 Task: Select Convenience. Add to cart, from Roadrunner for 4646 Smithfield Avenue, Lubbock, Texas 79401, Cell Number 806-758-1089, following item : Glaceau Smart Water - 1
Action: Mouse moved to (274, 127)
Screenshot: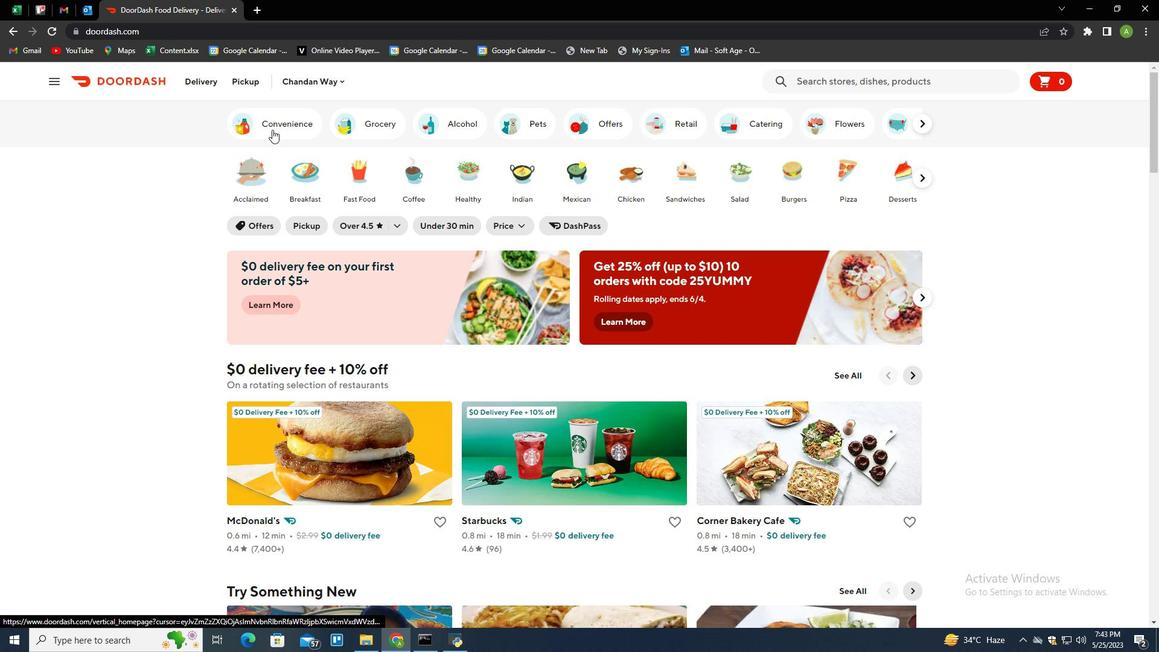 
Action: Mouse pressed left at (274, 127)
Screenshot: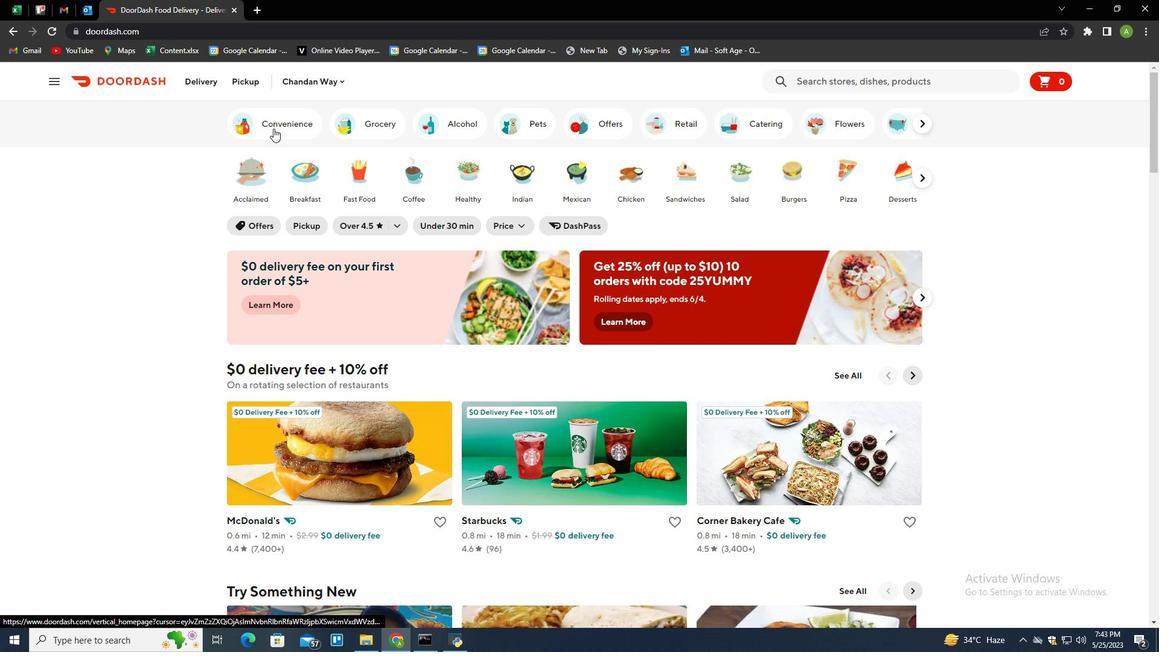 
Action: Mouse moved to (493, 492)
Screenshot: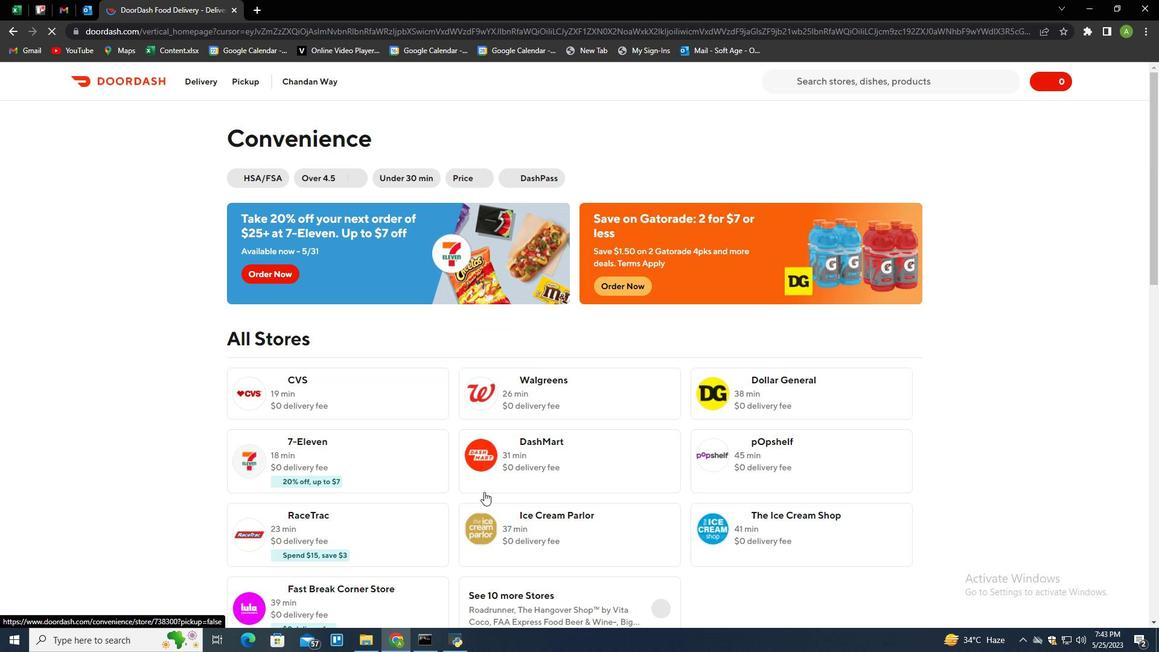 
Action: Mouse scrolled (493, 491) with delta (0, 0)
Screenshot: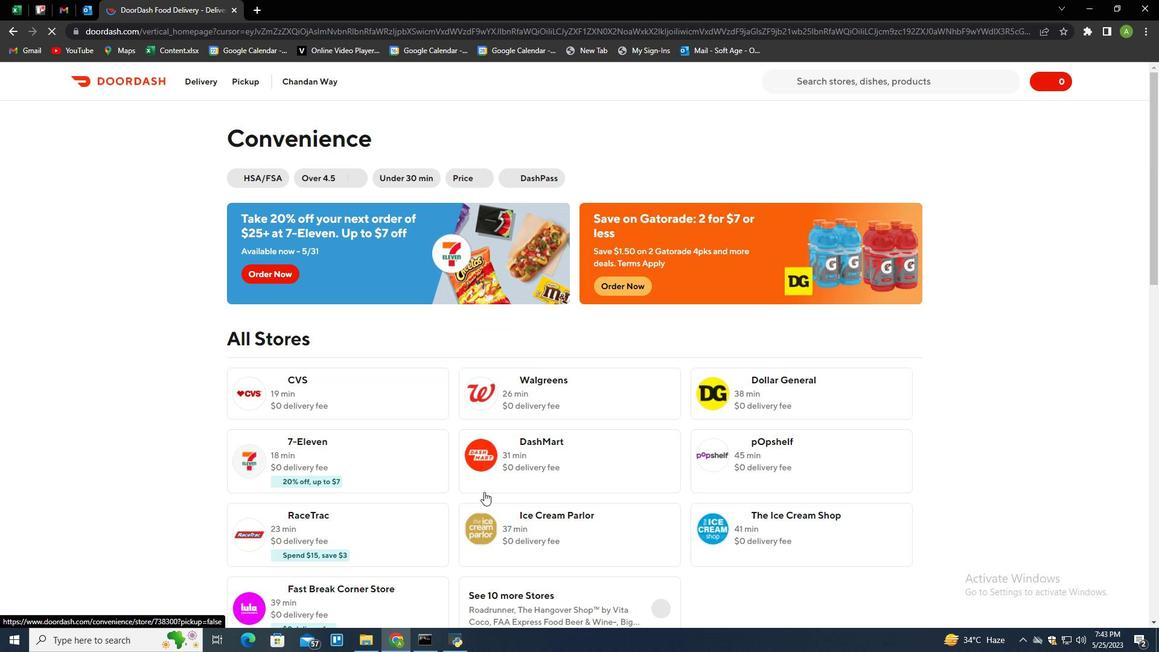 
Action: Mouse scrolled (493, 491) with delta (0, 0)
Screenshot: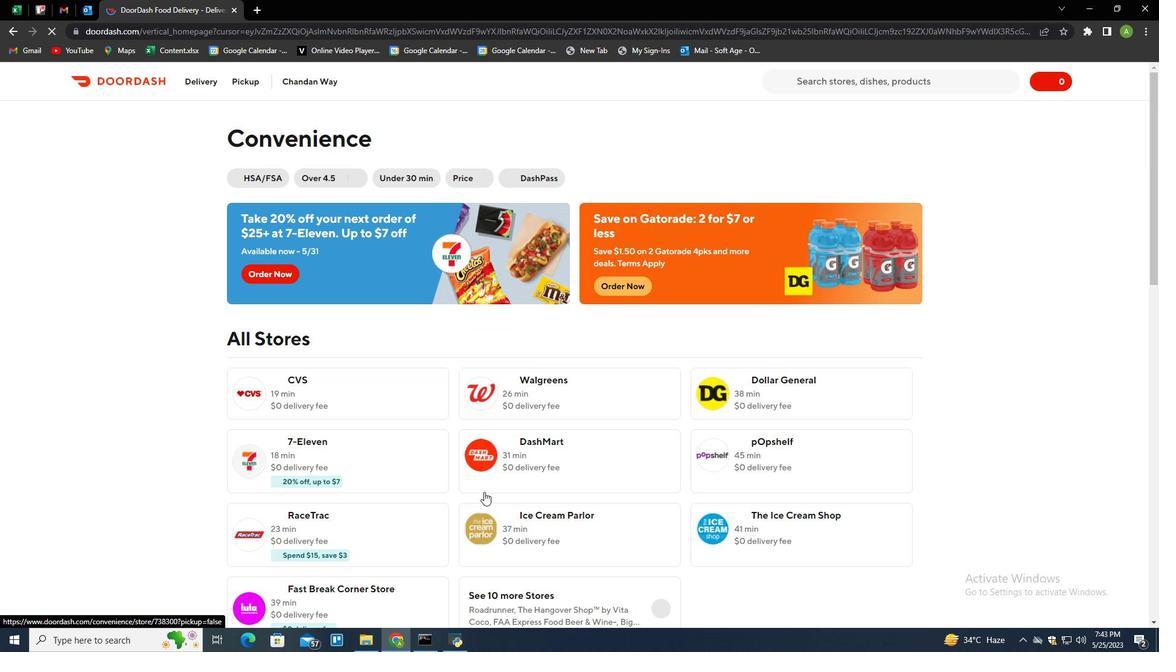 
Action: Mouse moved to (495, 493)
Screenshot: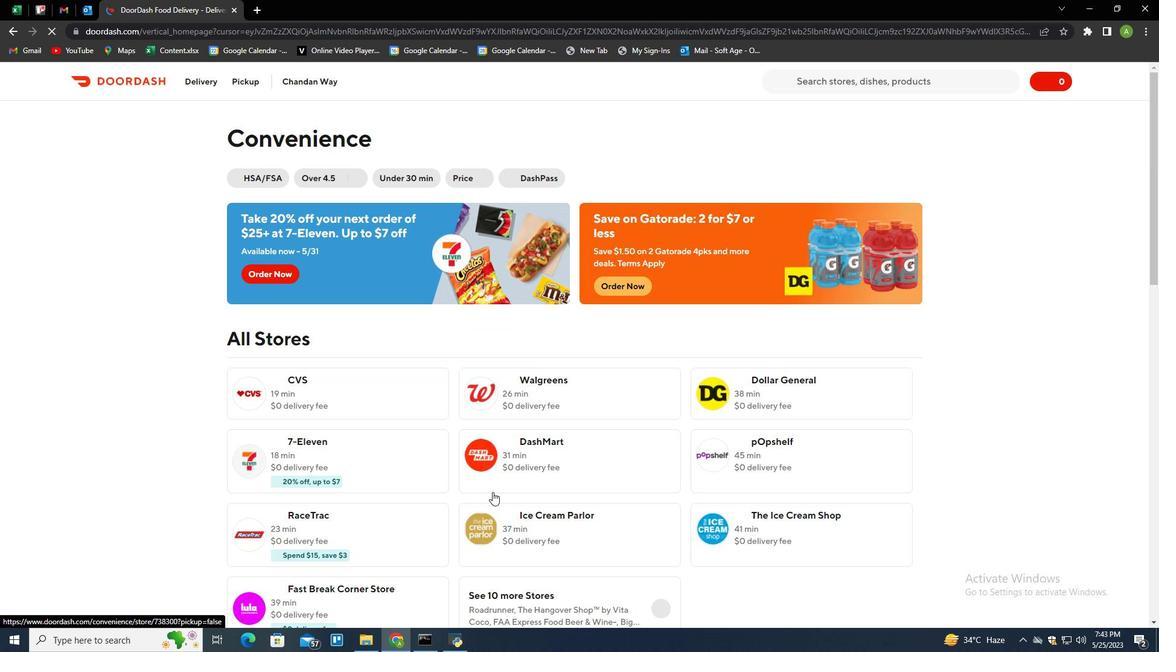 
Action: Mouse scrolled (495, 492) with delta (0, 0)
Screenshot: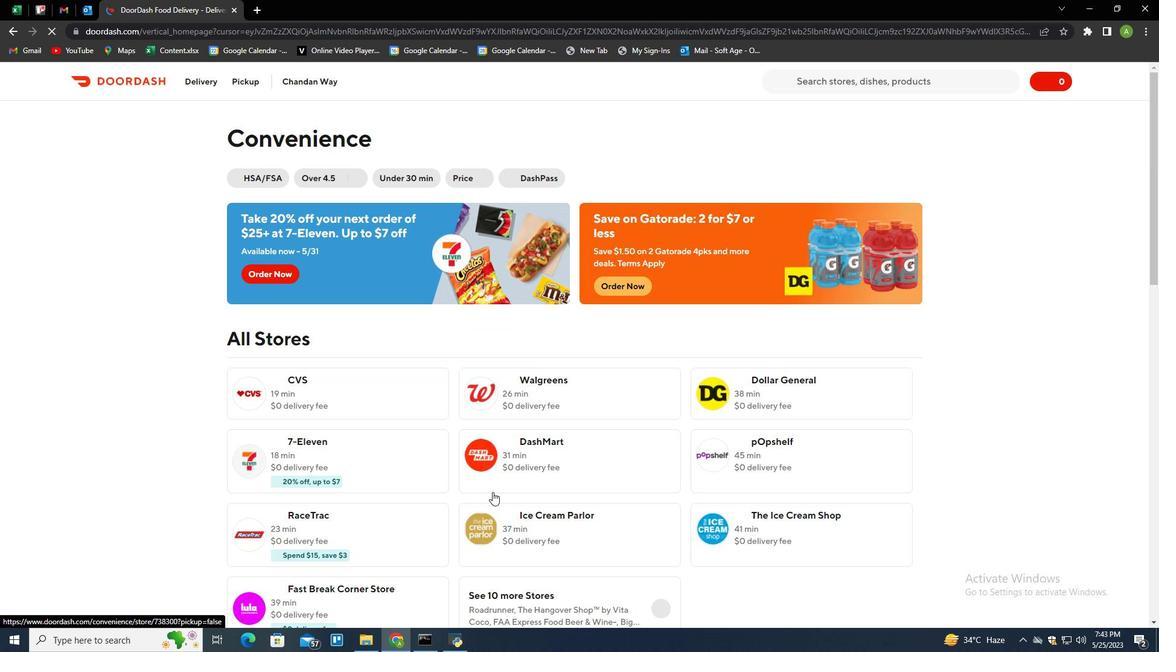 
Action: Mouse moved to (659, 423)
Screenshot: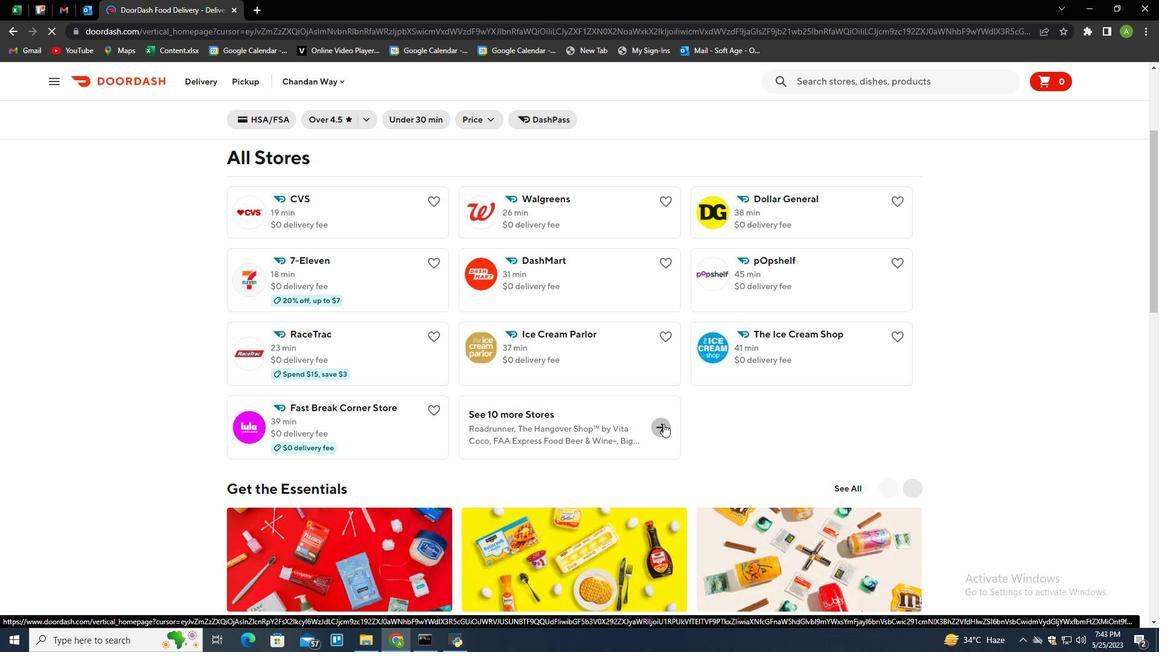 
Action: Mouse pressed left at (659, 423)
Screenshot: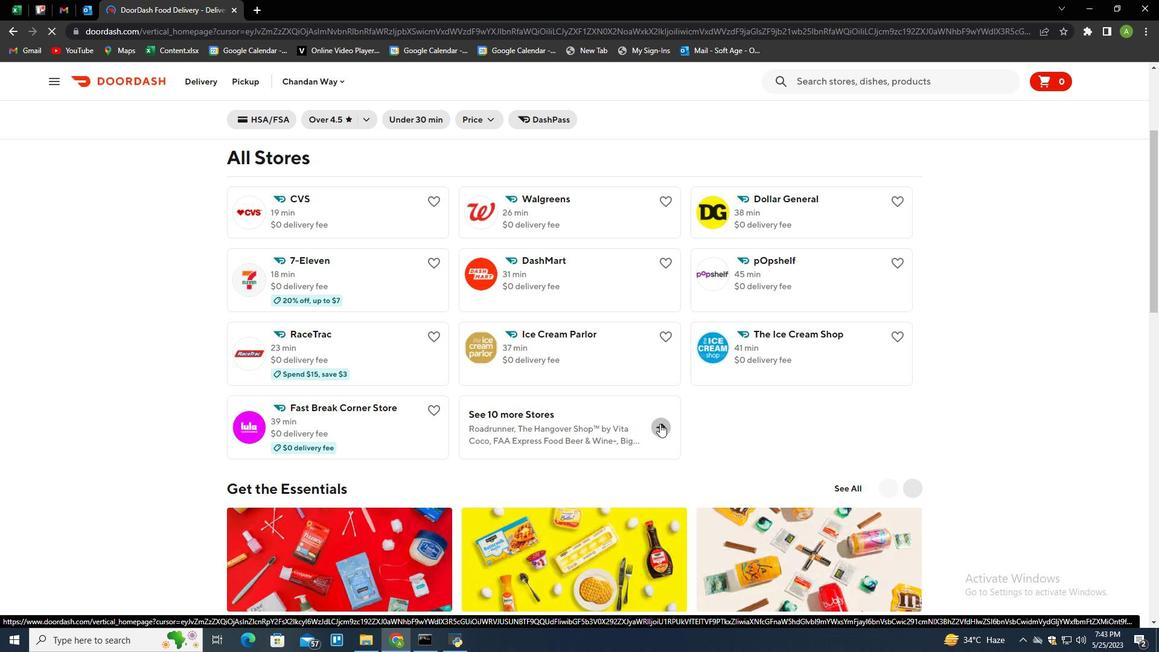 
Action: Mouse moved to (552, 403)
Screenshot: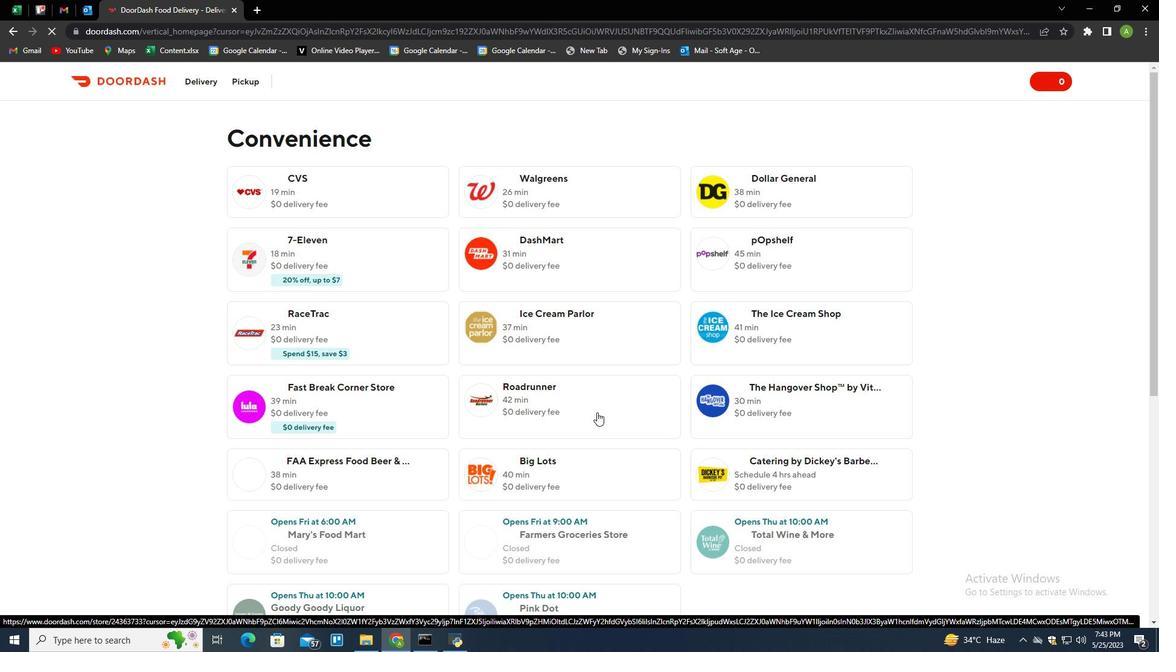 
Action: Mouse pressed left at (552, 403)
Screenshot: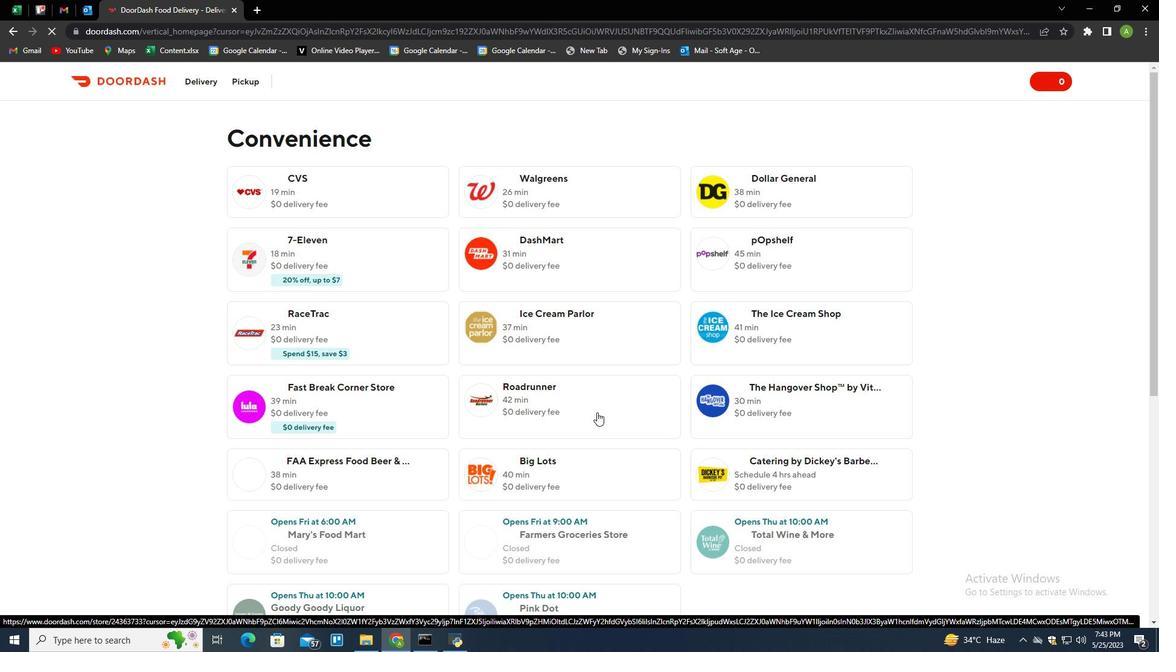
Action: Mouse moved to (246, 78)
Screenshot: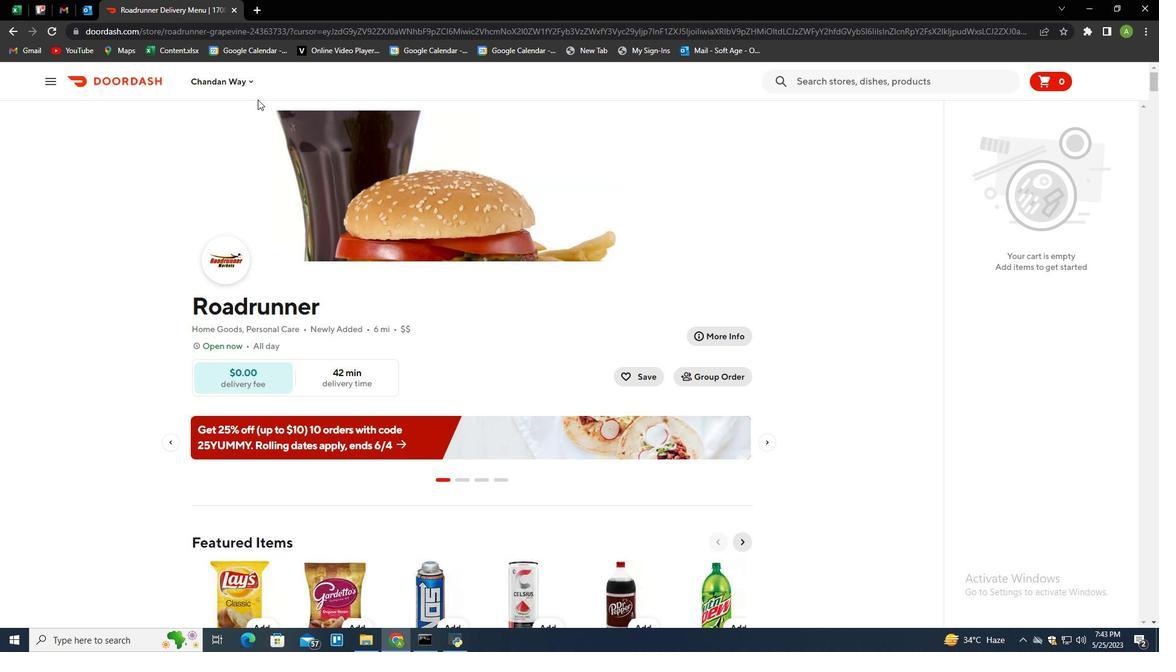 
Action: Mouse pressed left at (246, 78)
Screenshot: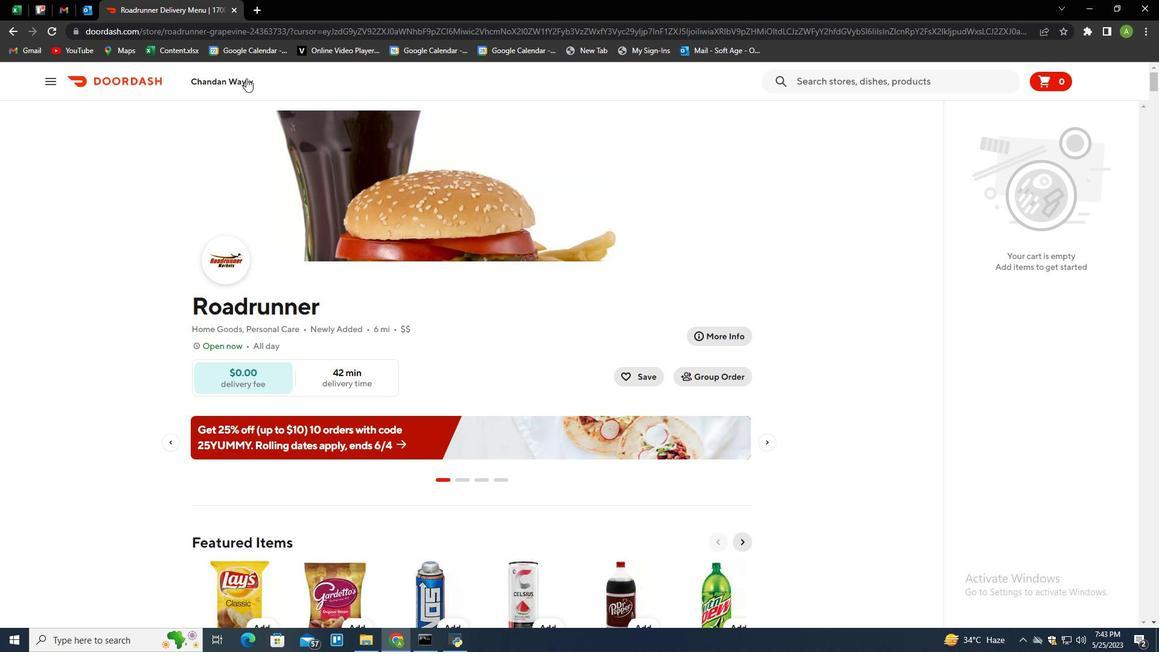 
Action: Mouse moved to (268, 138)
Screenshot: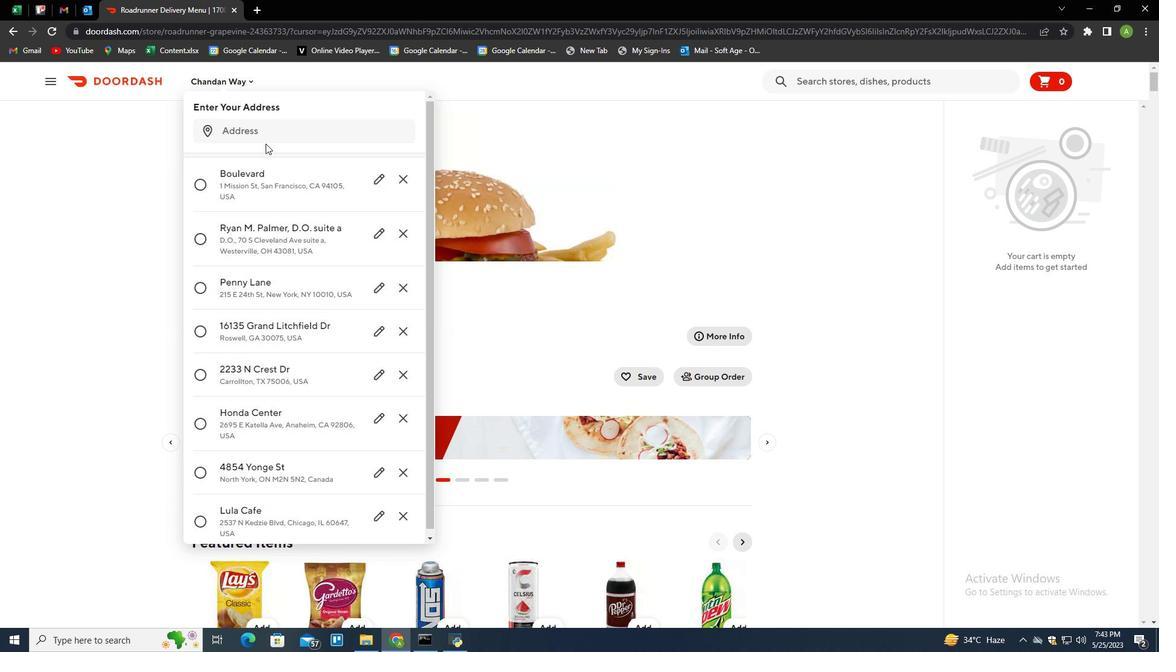 
Action: Mouse pressed left at (268, 138)
Screenshot: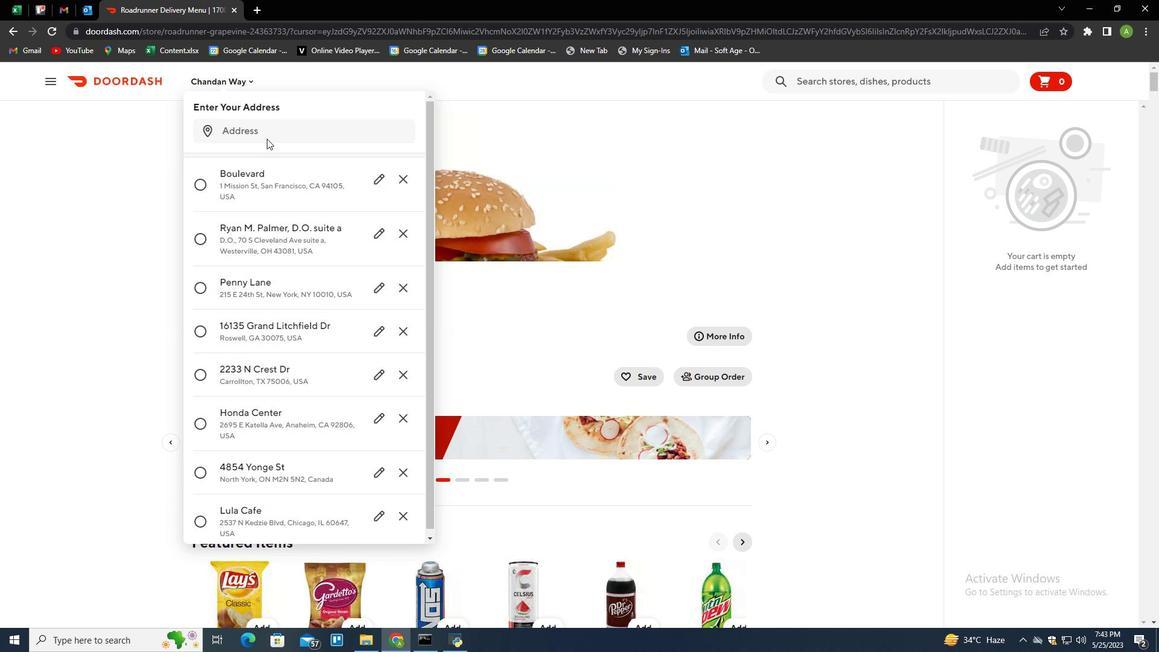 
Action: Mouse moved to (128, 259)
Screenshot: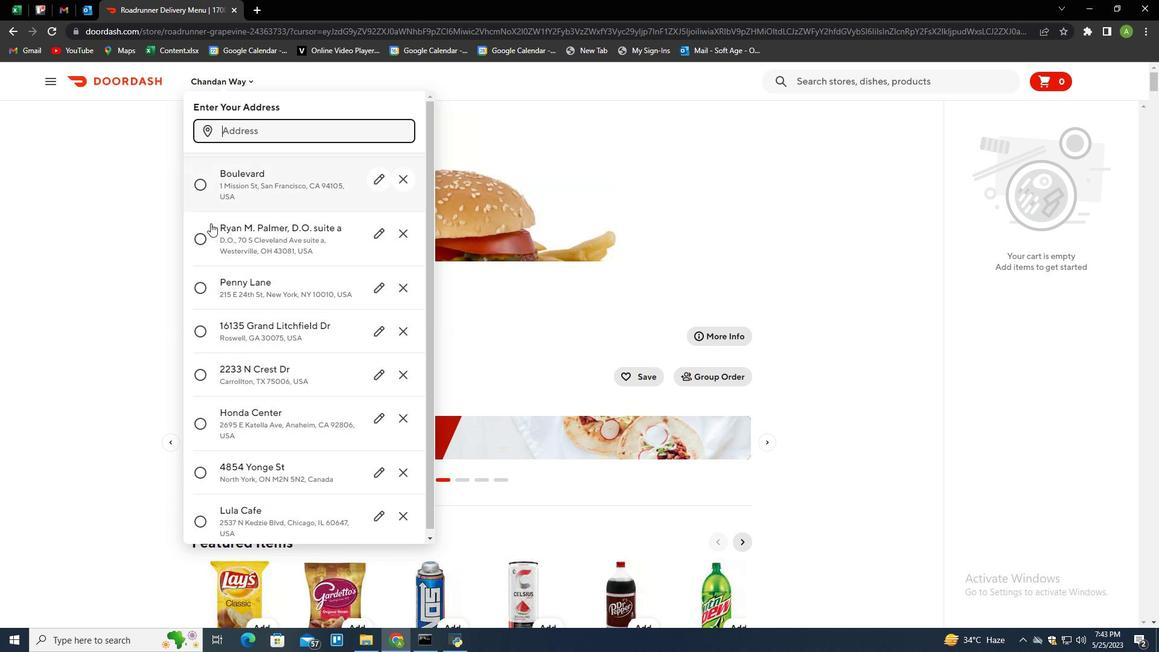
Action: Key pressed 4646<Key.space>smithfield<Key.space>avenue,<Key.space>lubbi<Key.backspace>ock,<Key.space>texas<Key.space>79401<Key.enter>
Screenshot: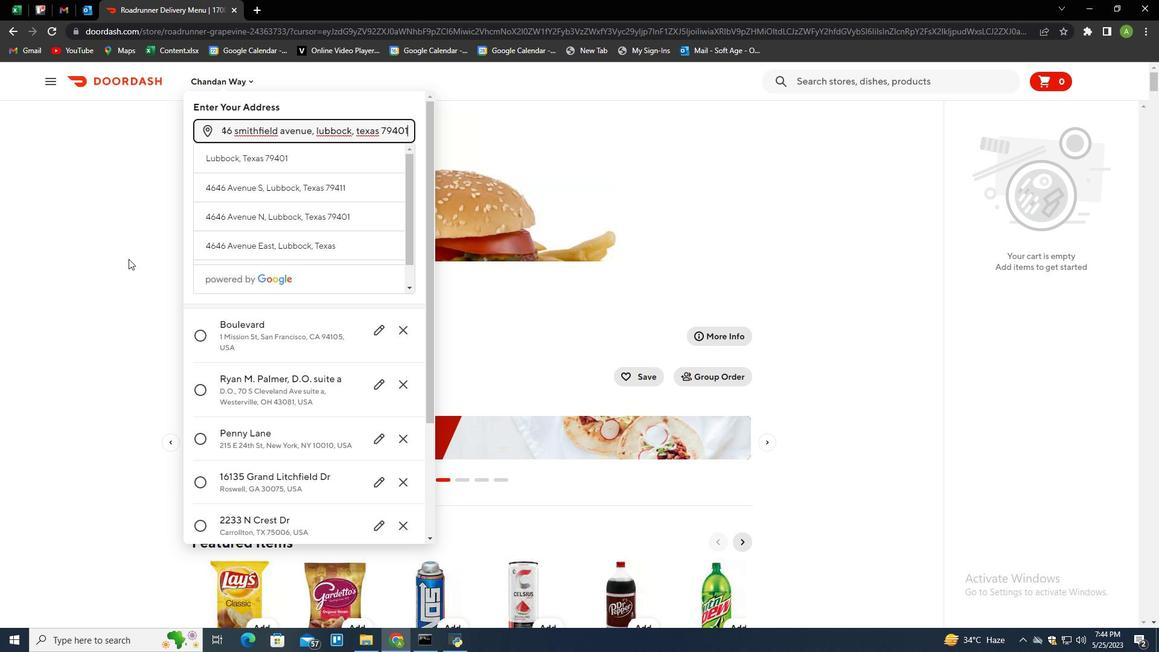 
Action: Mouse moved to (367, 461)
Screenshot: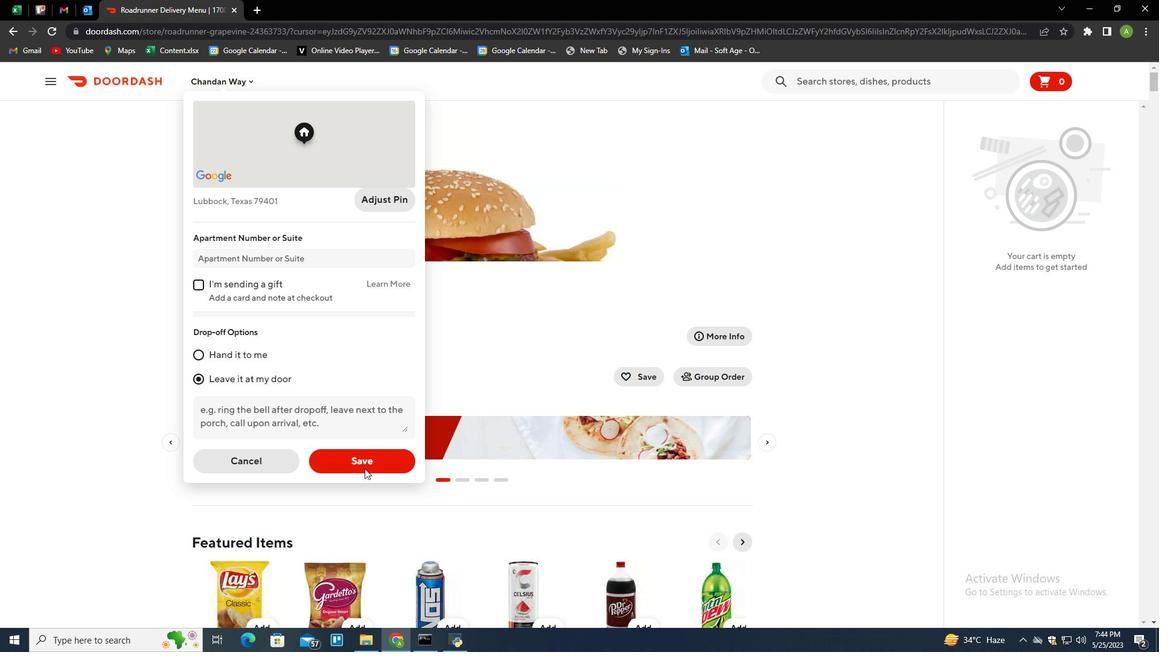 
Action: Mouse pressed left at (367, 461)
Screenshot: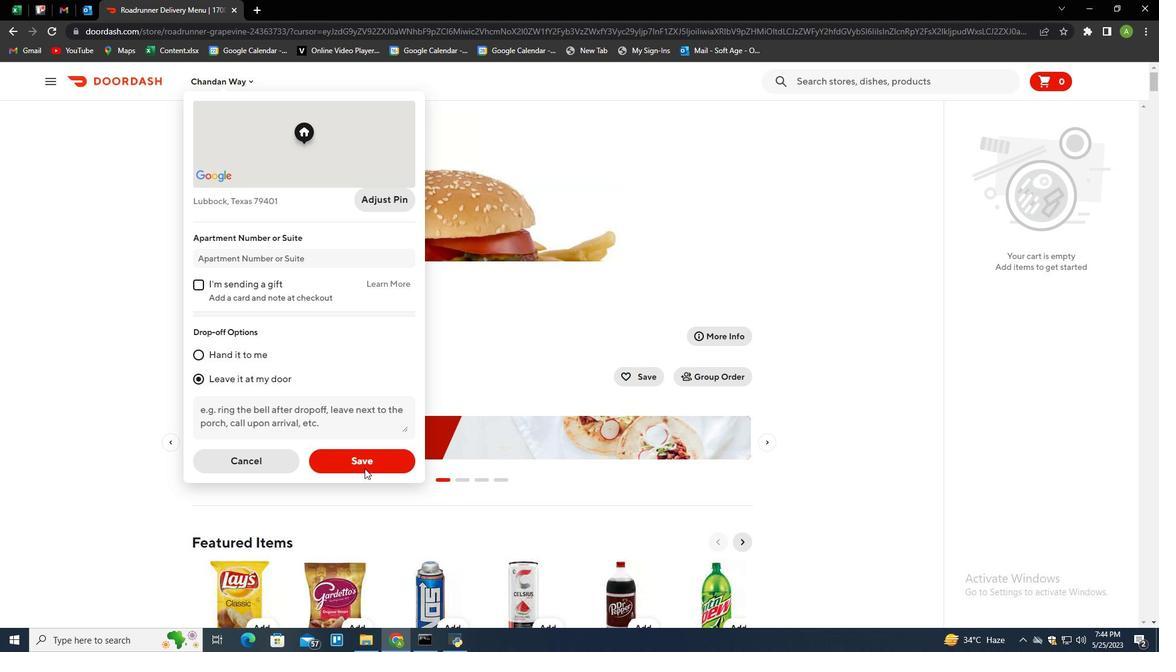 
Action: Mouse moved to (681, 437)
Screenshot: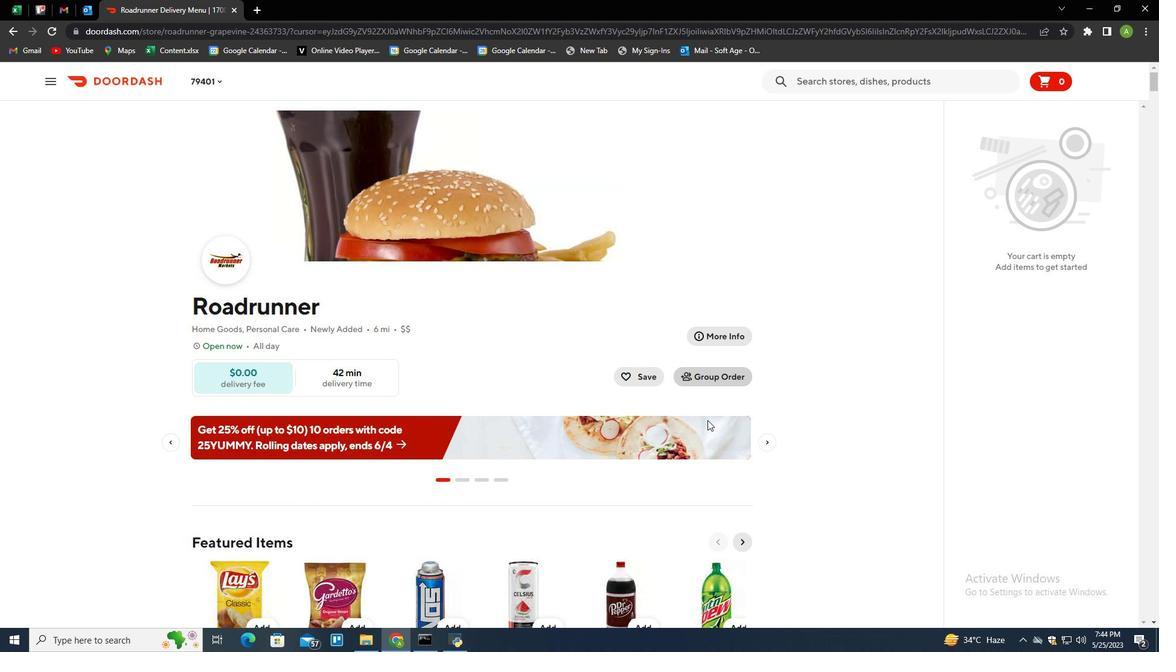 
Action: Mouse scrolled (681, 437) with delta (0, 0)
Screenshot: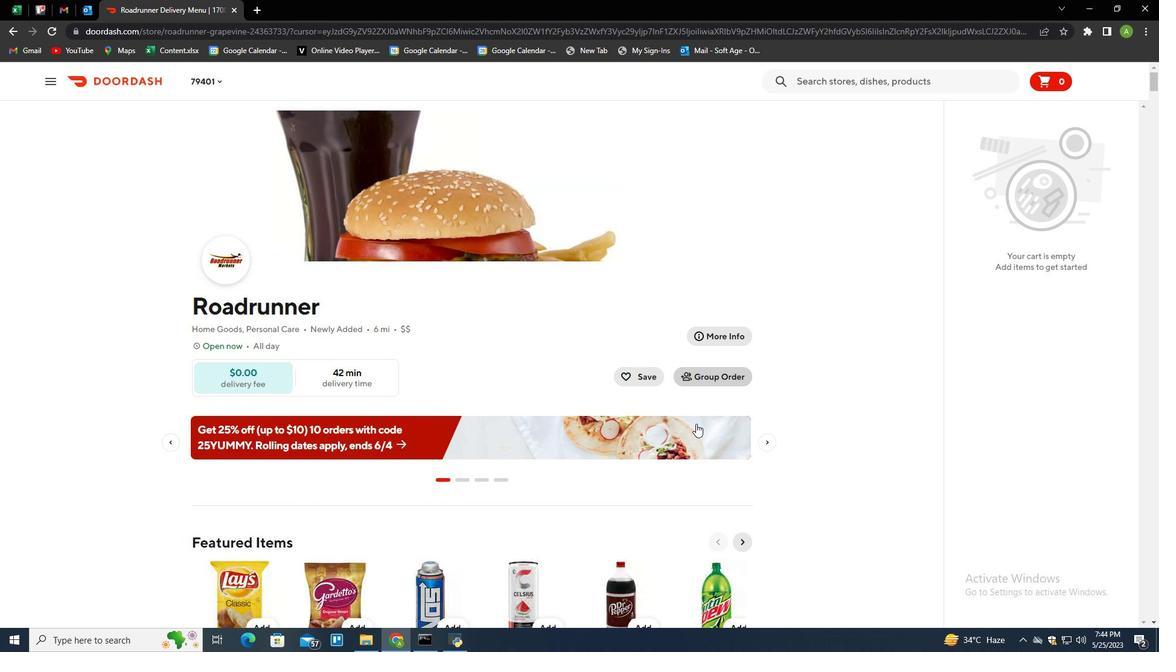 
Action: Mouse moved to (674, 446)
Screenshot: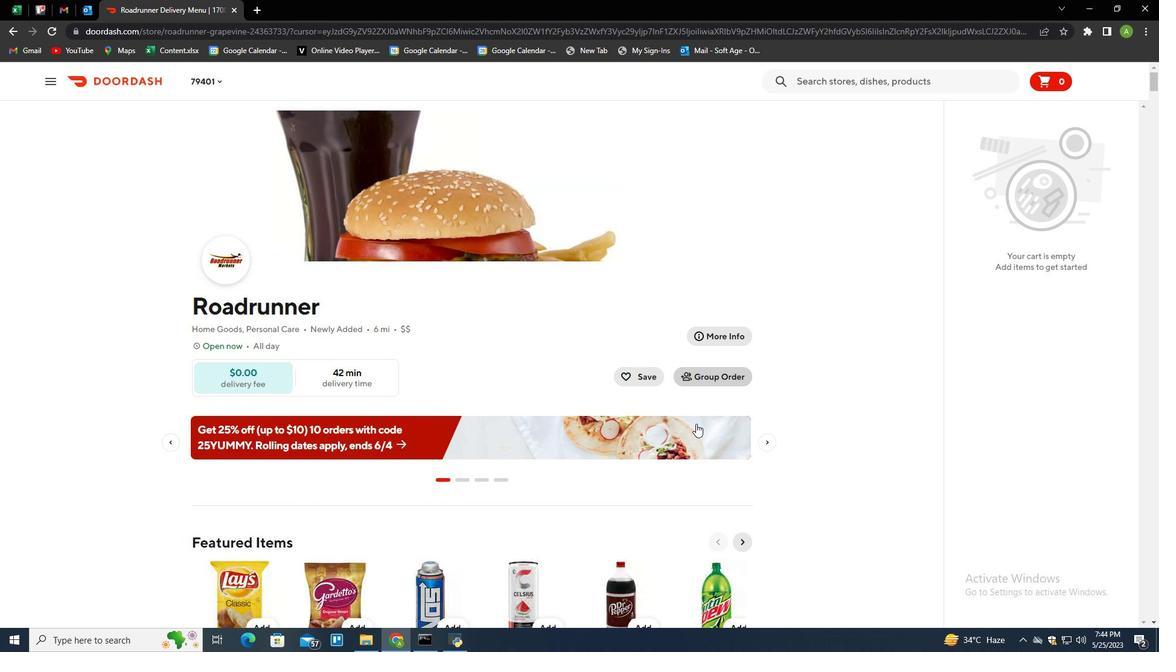 
Action: Mouse scrolled (674, 445) with delta (0, 0)
Screenshot: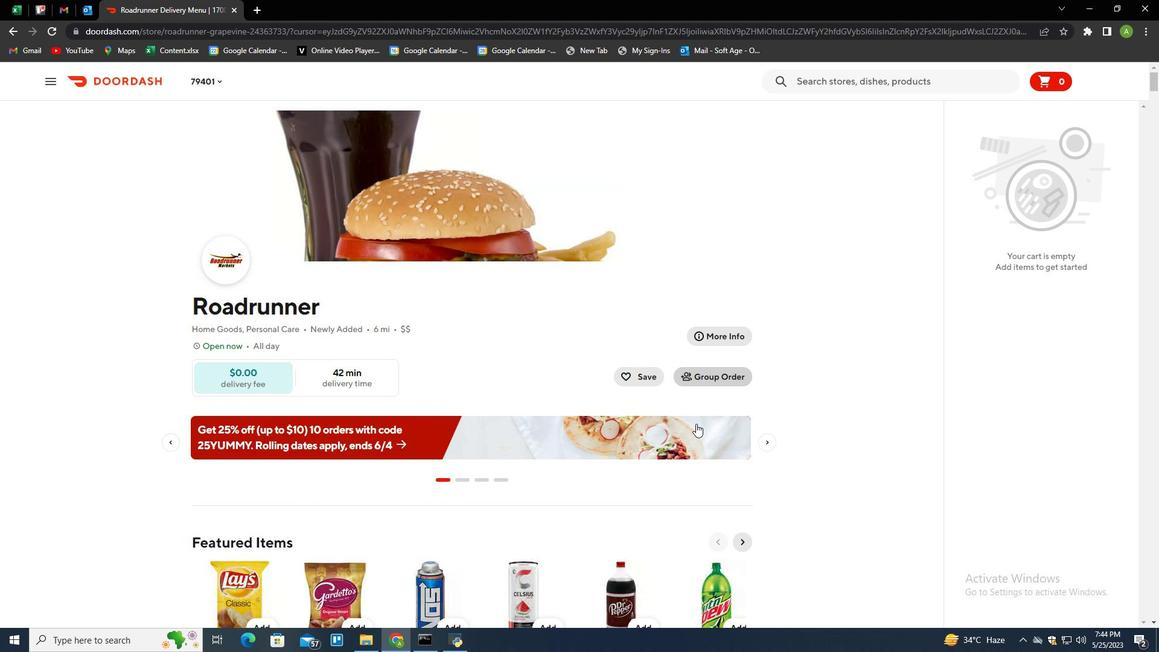
Action: Mouse moved to (673, 448)
Screenshot: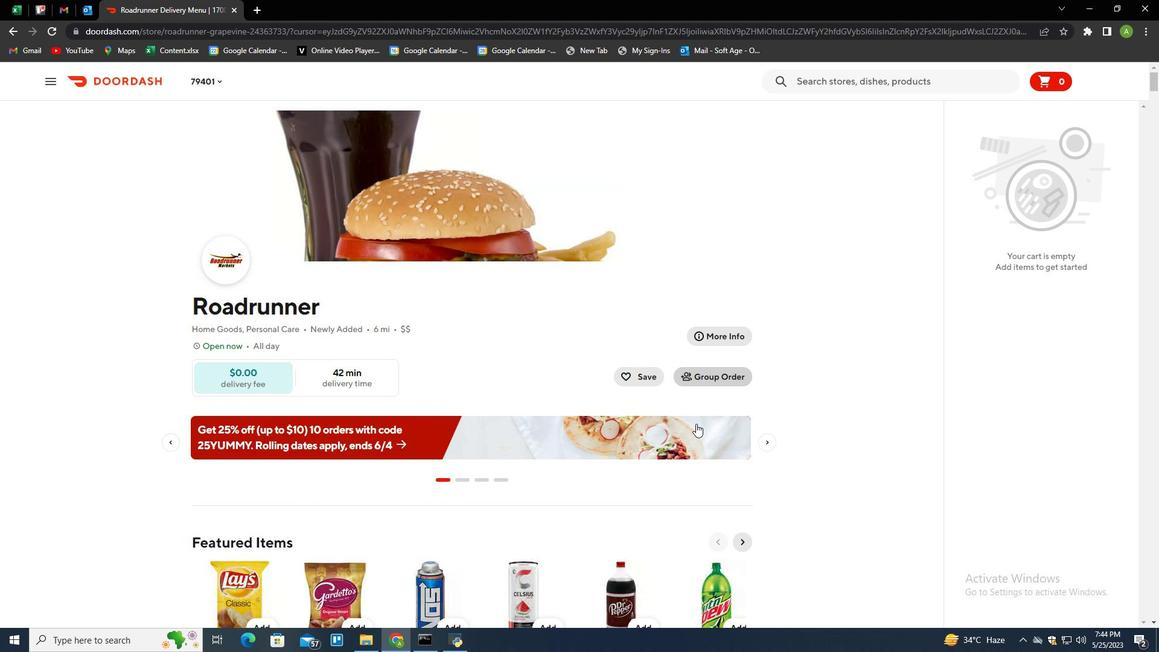 
Action: Mouse scrolled (673, 447) with delta (0, 0)
Screenshot: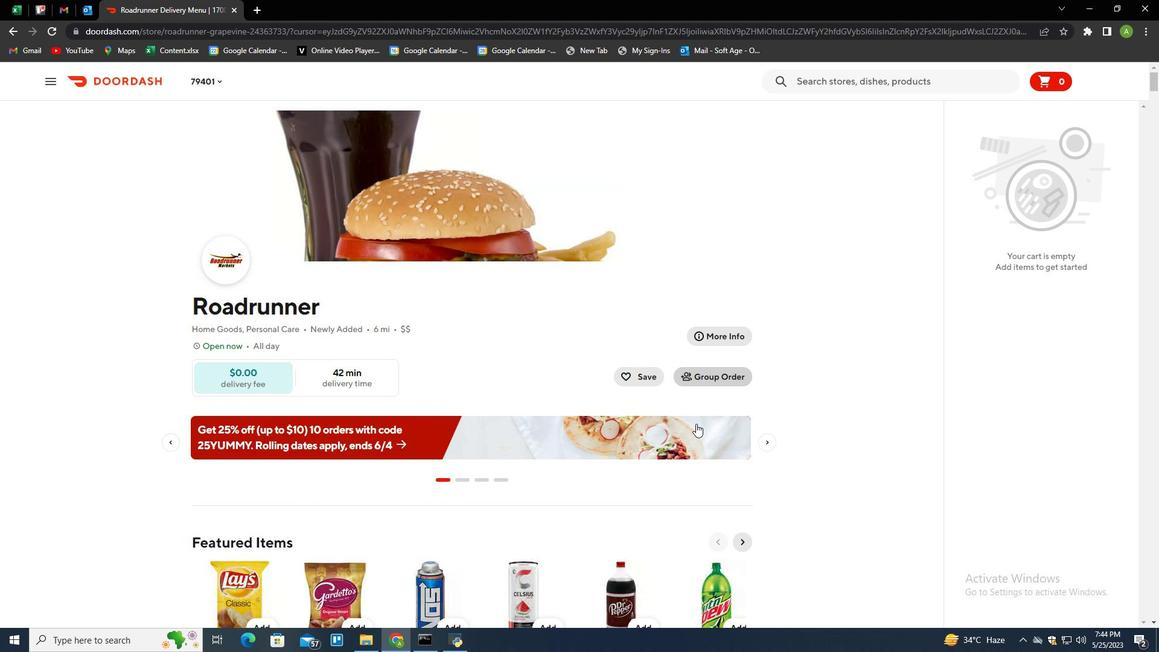 
Action: Mouse moved to (672, 448)
Screenshot: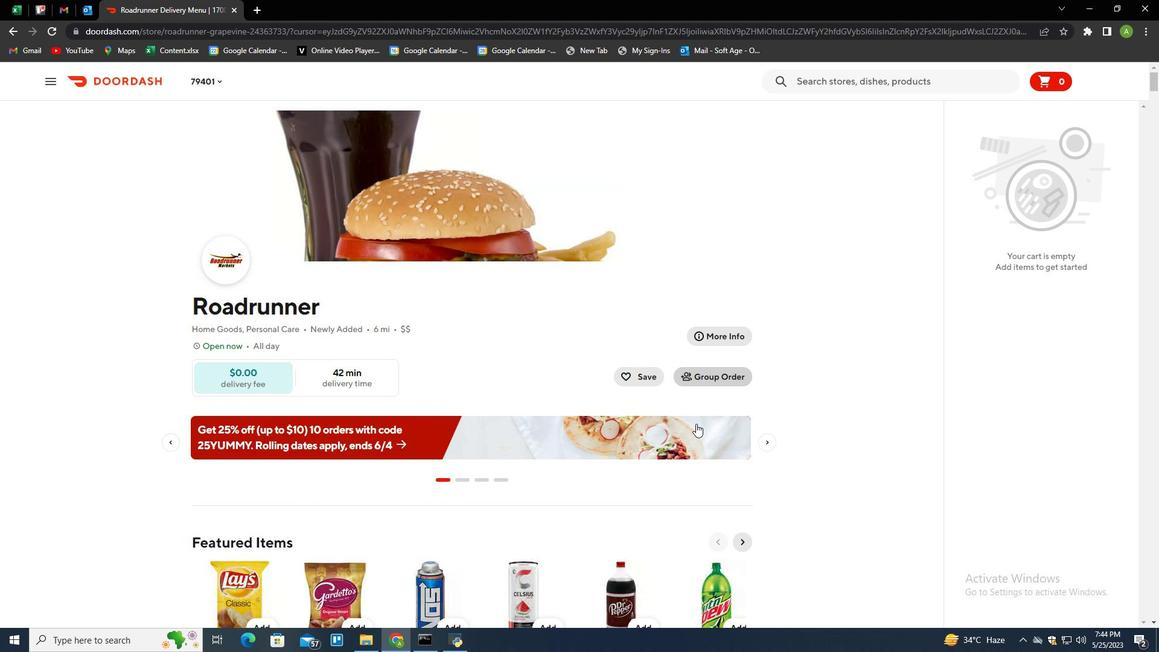 
Action: Mouse scrolled (672, 448) with delta (0, 0)
Screenshot: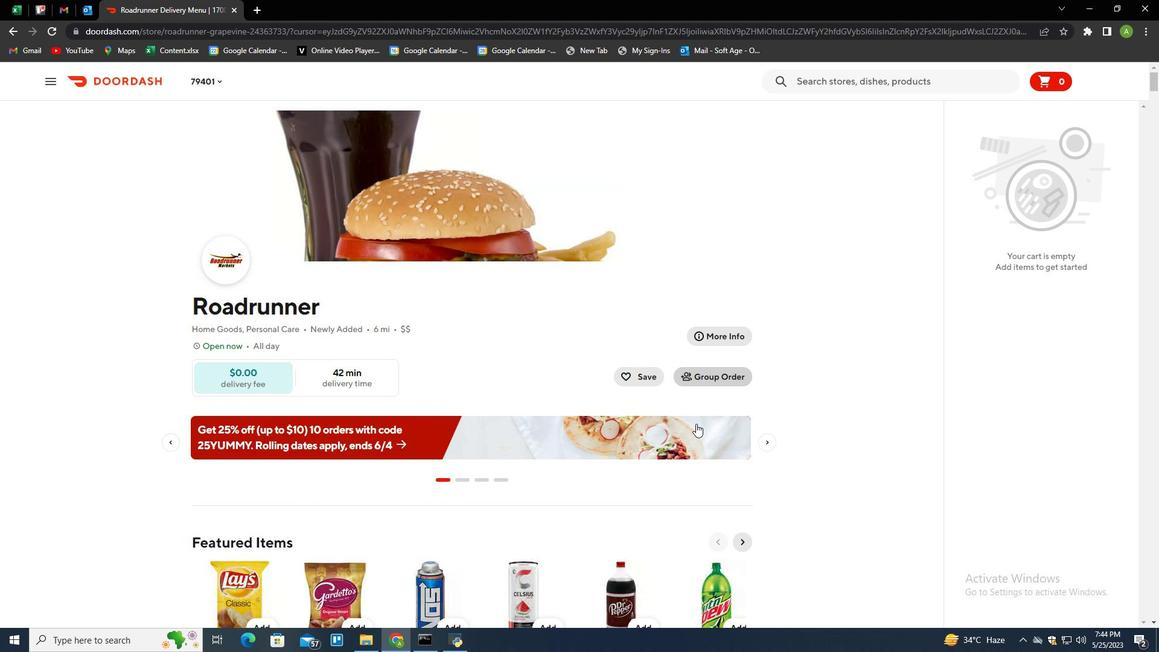 
Action: Mouse moved to (672, 449)
Screenshot: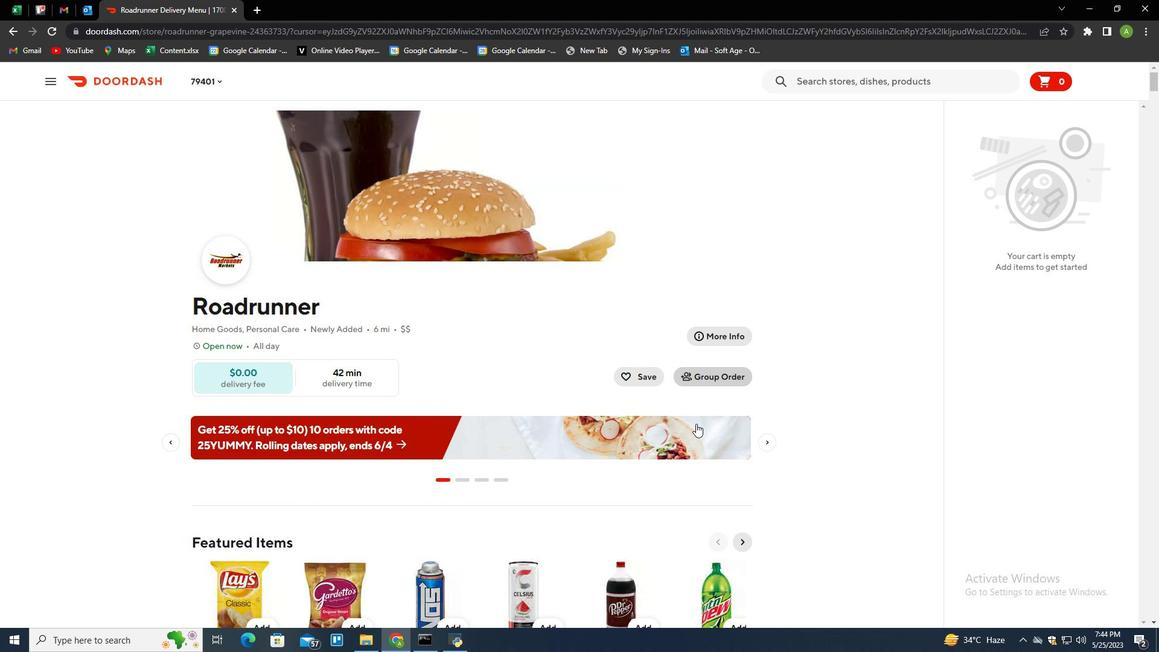 
Action: Mouse scrolled (672, 448) with delta (0, 0)
Screenshot: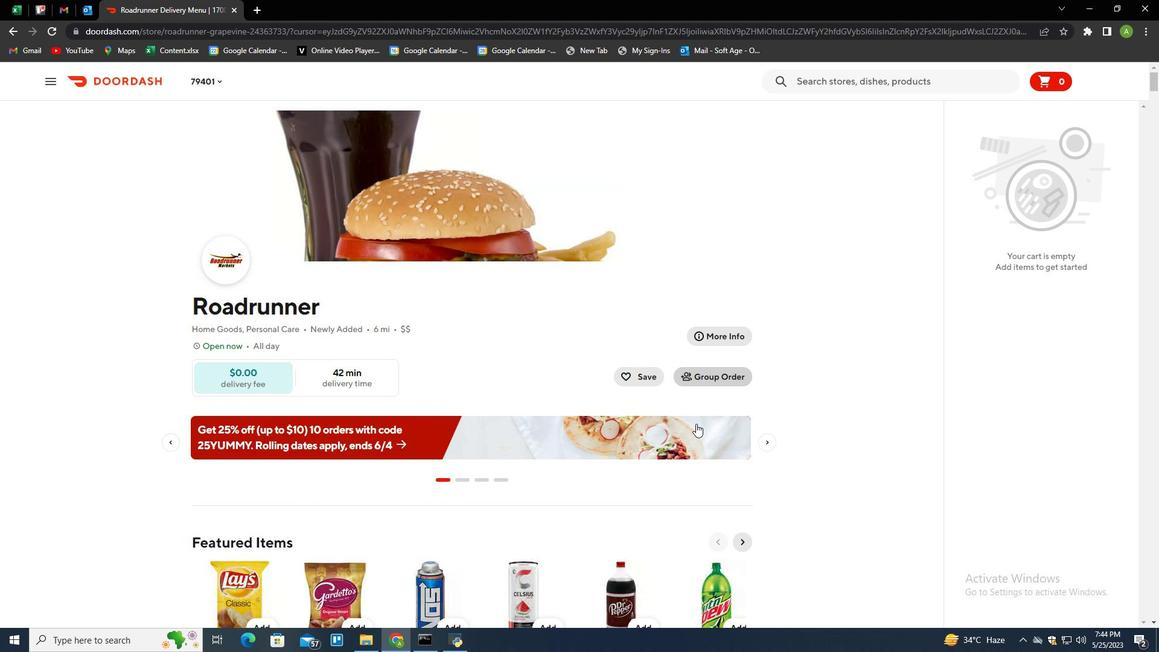 
Action: Mouse moved to (657, 518)
Screenshot: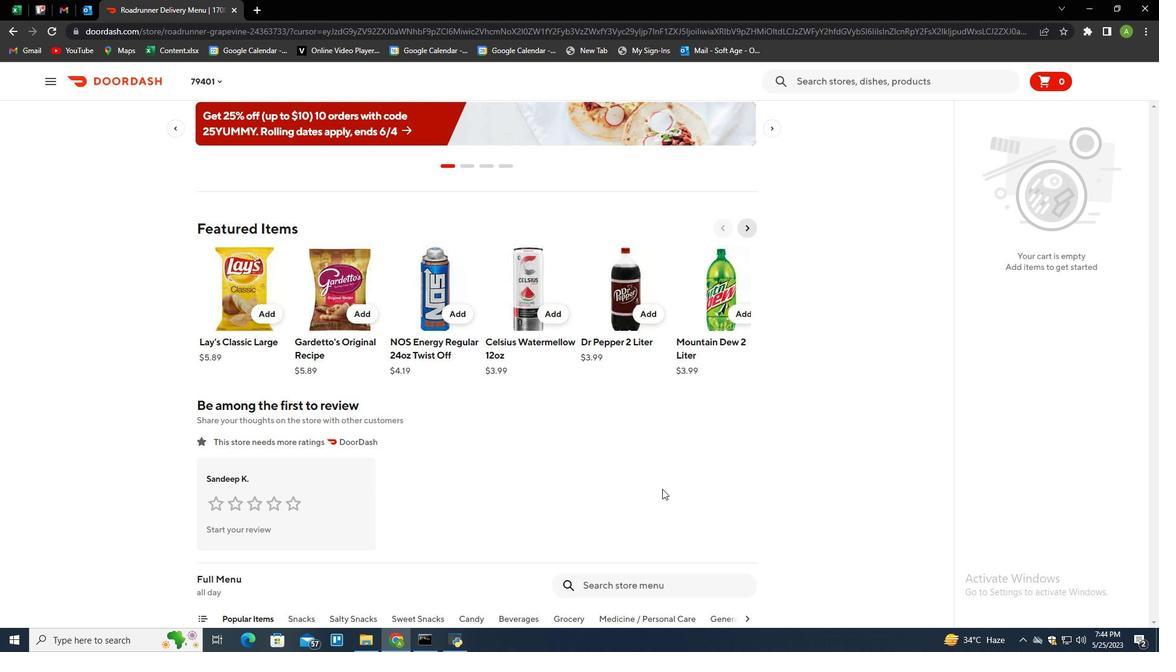 
Action: Mouse scrolled (657, 518) with delta (0, 0)
Screenshot: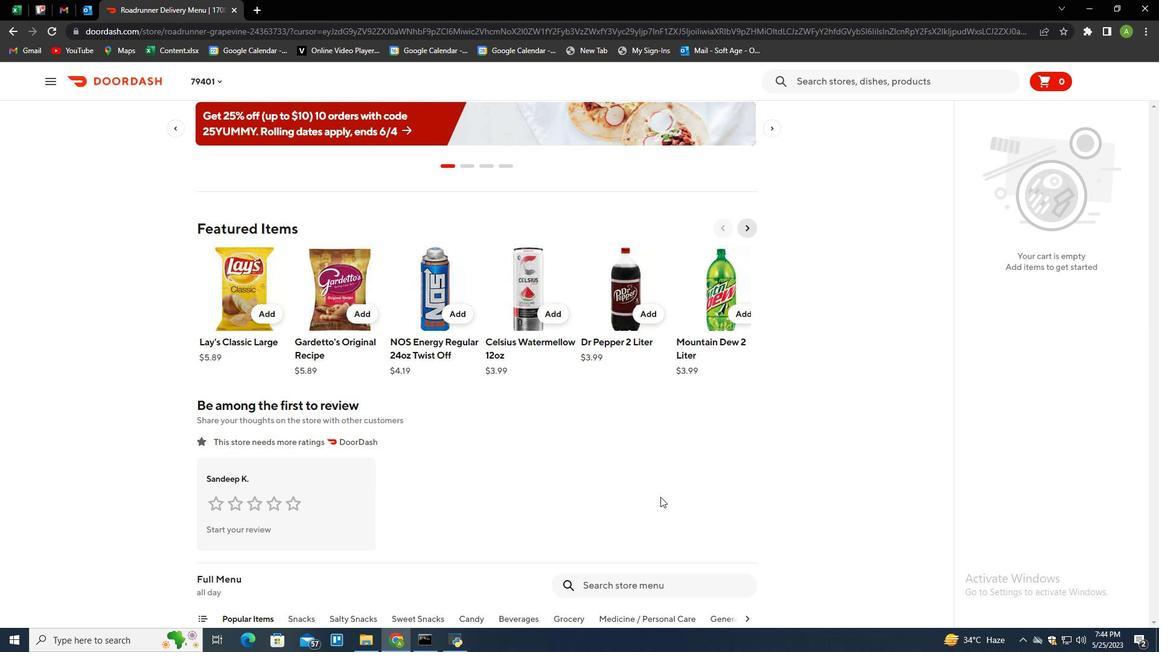
Action: Mouse moved to (422, 251)
Screenshot: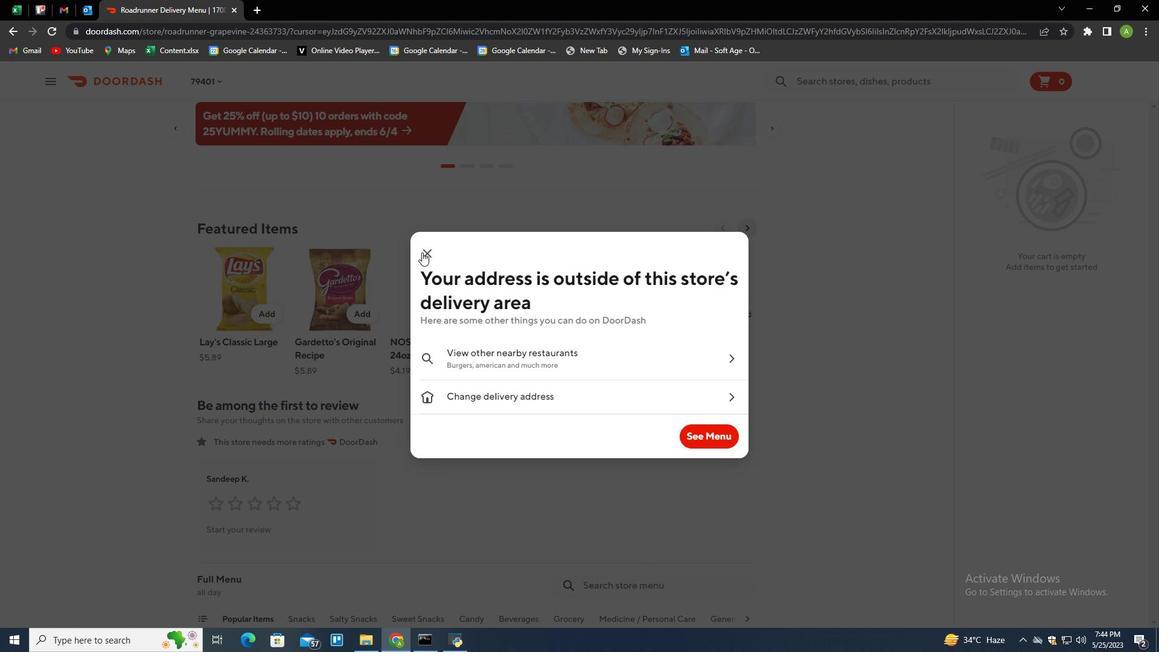 
Action: Mouse pressed left at (422, 251)
Screenshot: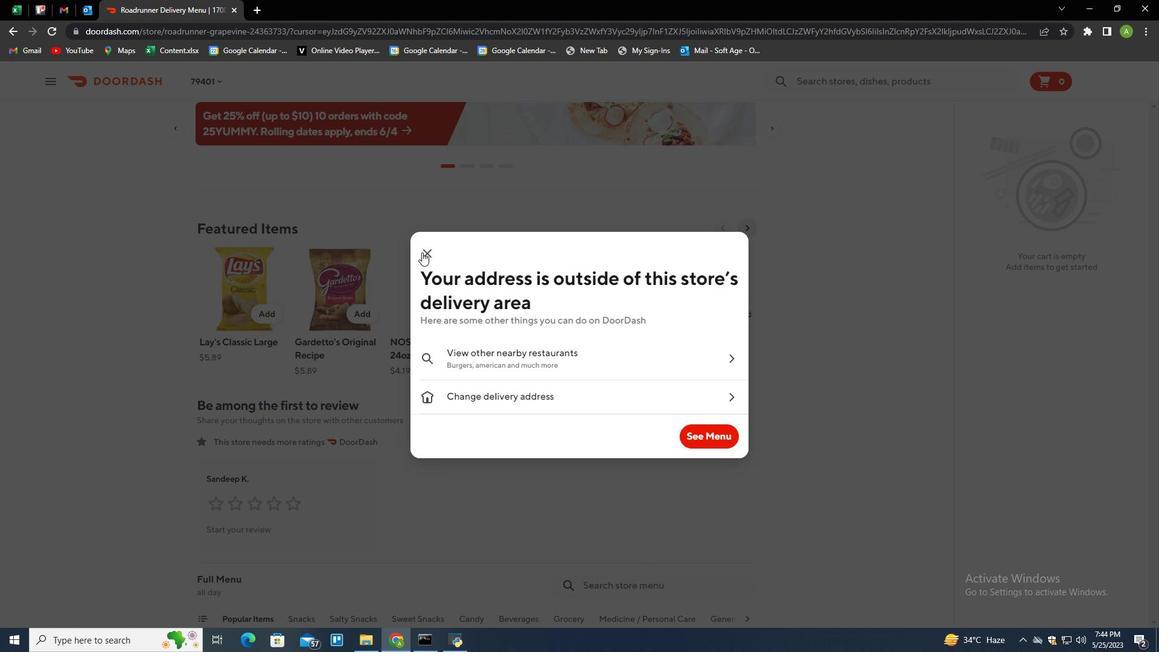 
Action: Mouse moved to (624, 583)
Screenshot: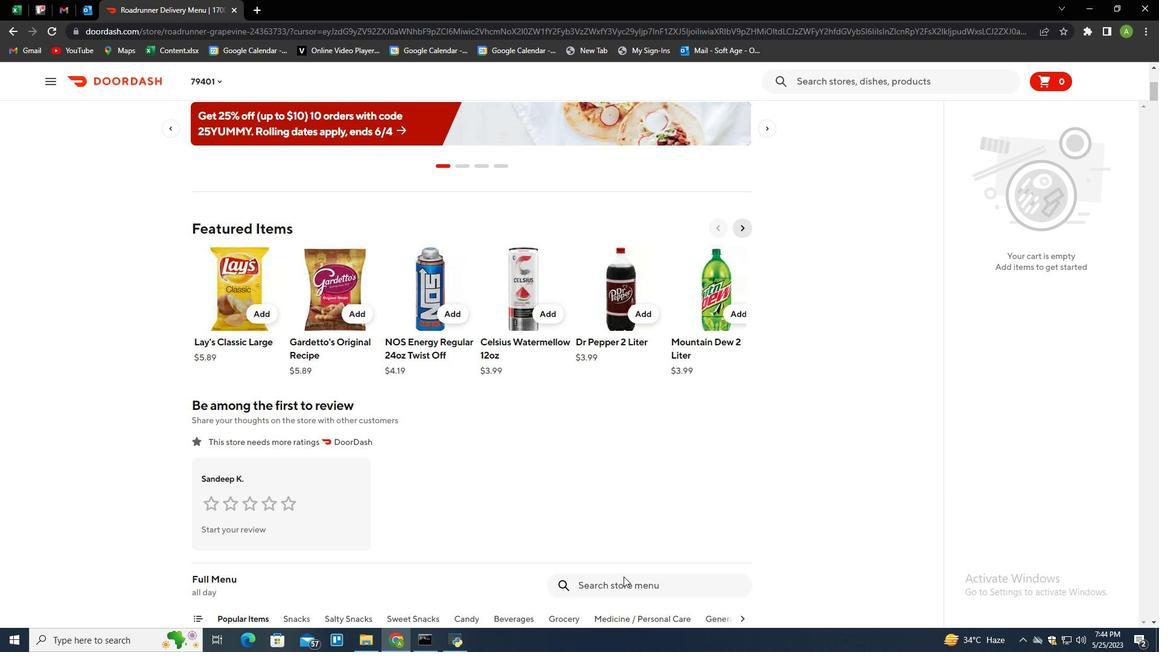
Action: Mouse pressed left at (624, 583)
Screenshot: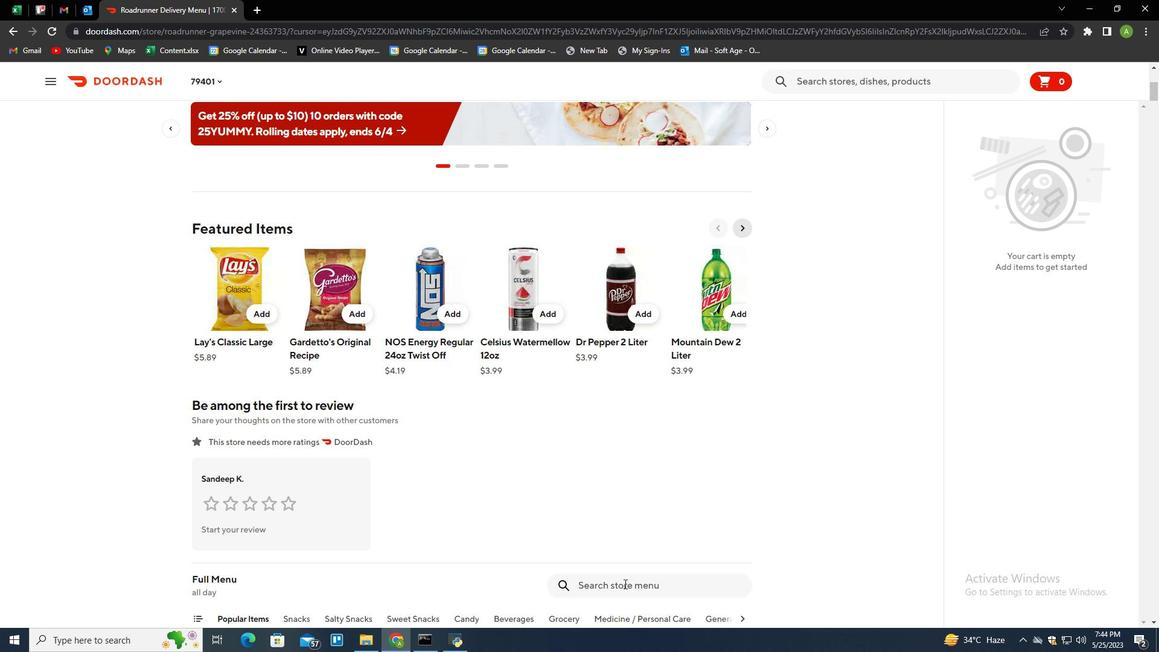 
Action: Key pressed ga<Key.backspace>laceau<Key.space>smart<Key.space>water<Key.enter>
Screenshot: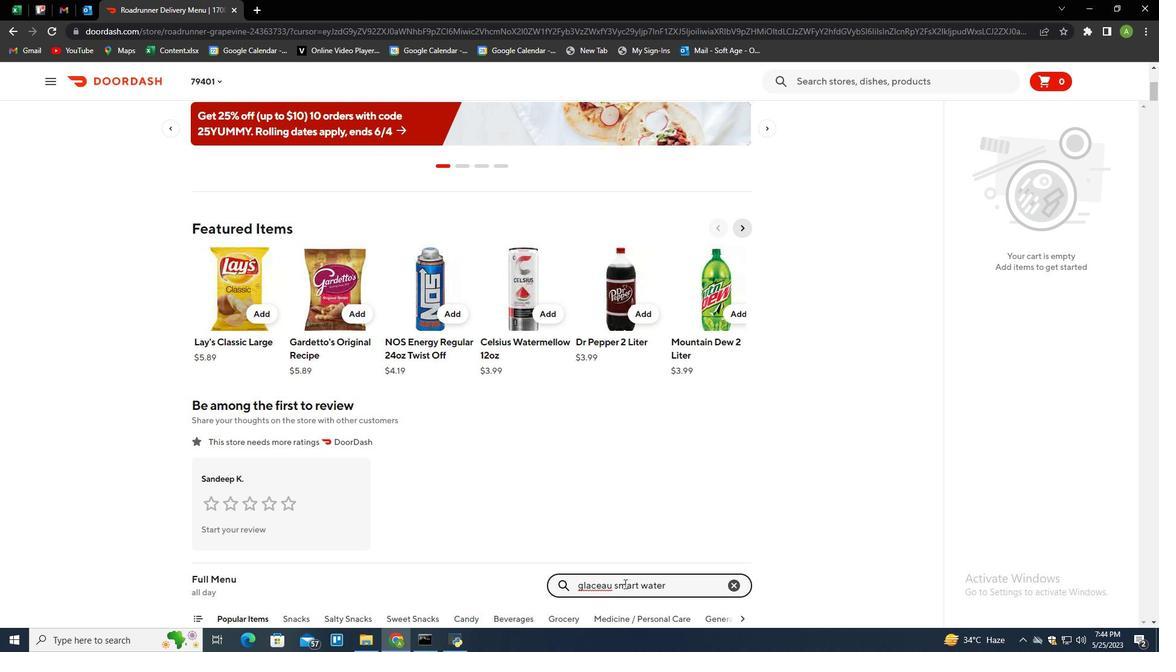
Action: Mouse moved to (434, 330)
Screenshot: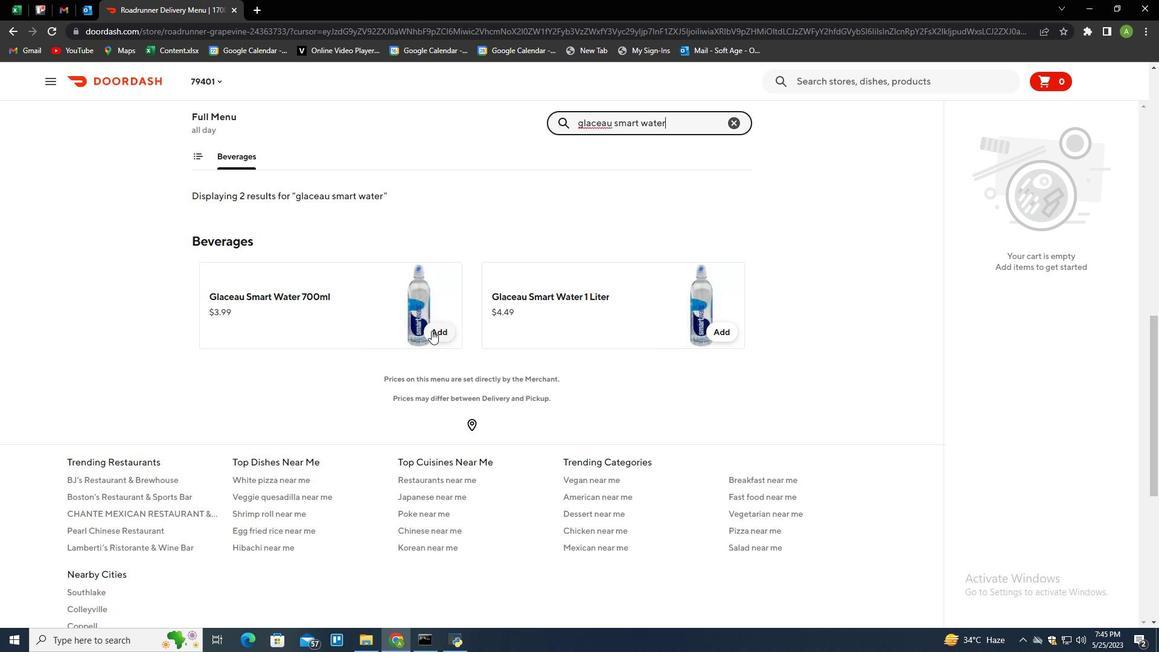 
Action: Mouse pressed left at (434, 330)
Screenshot: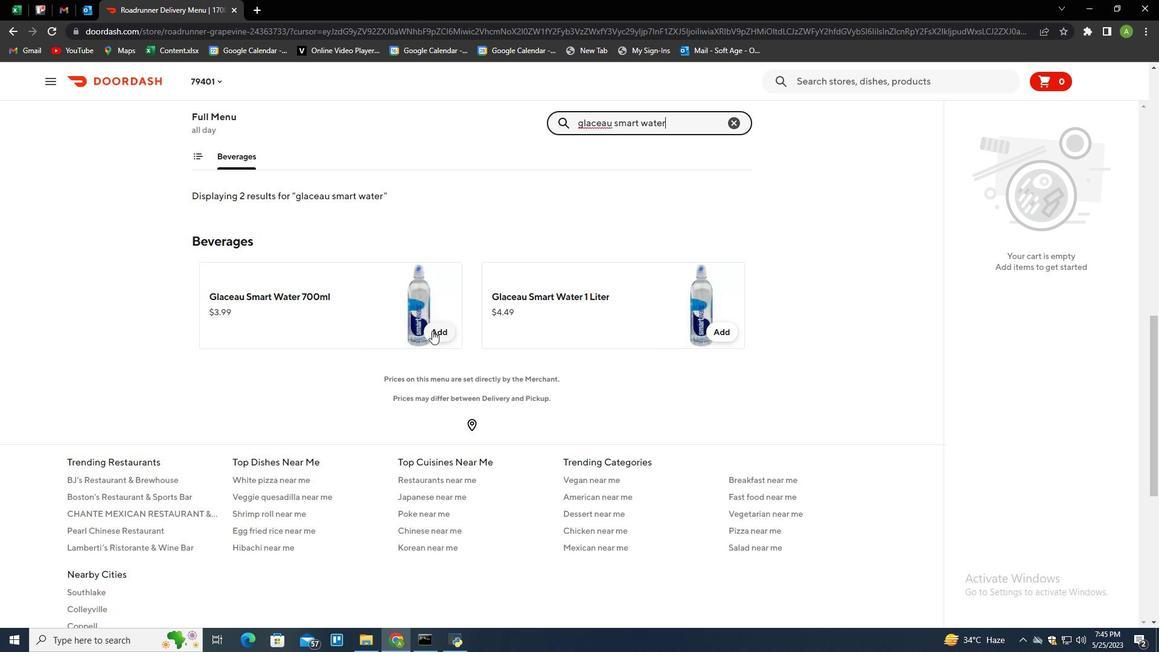 
Action: Mouse moved to (979, 156)
Screenshot: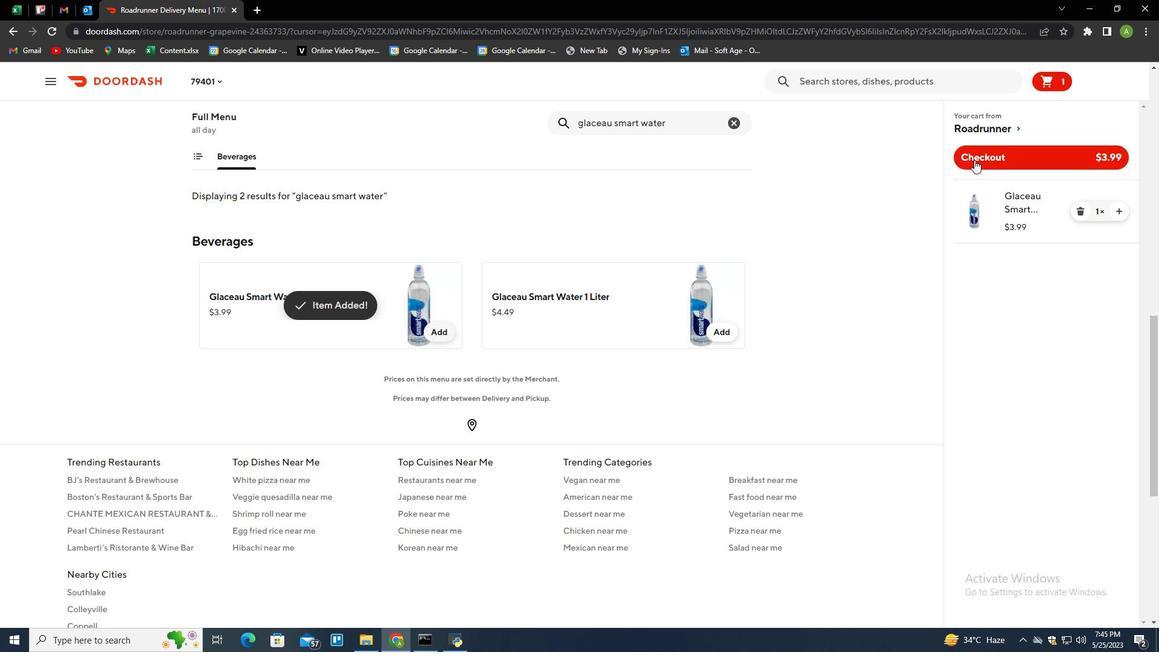 
Action: Mouse pressed left at (979, 156)
Screenshot: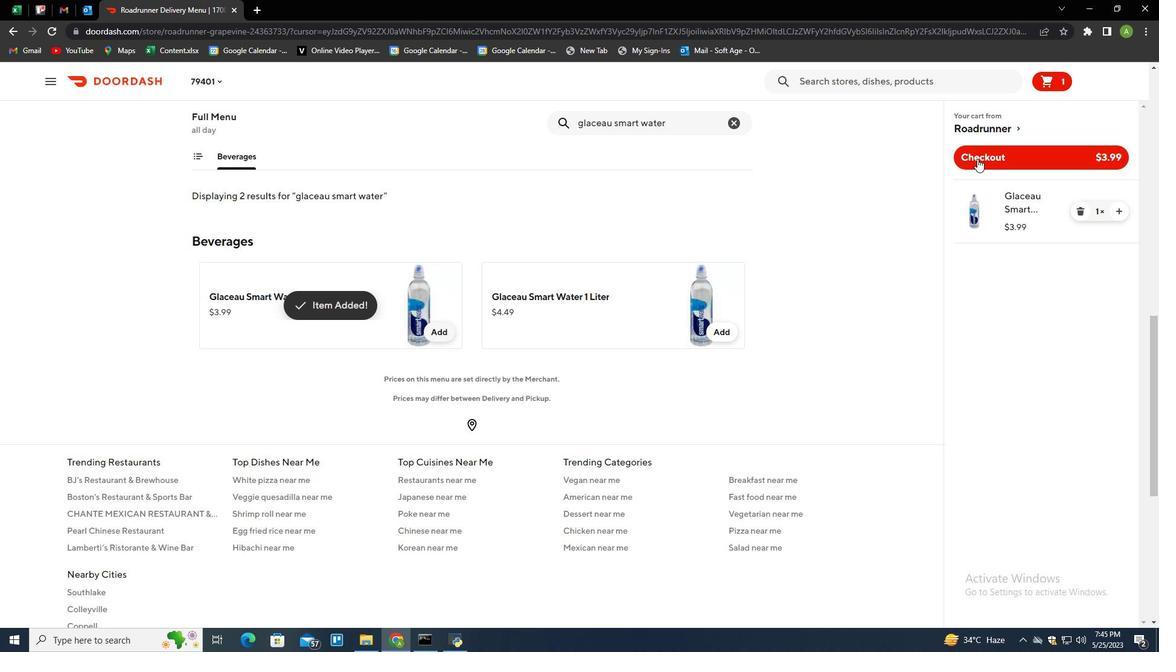 
Action: Mouse moved to (972, 161)
Screenshot: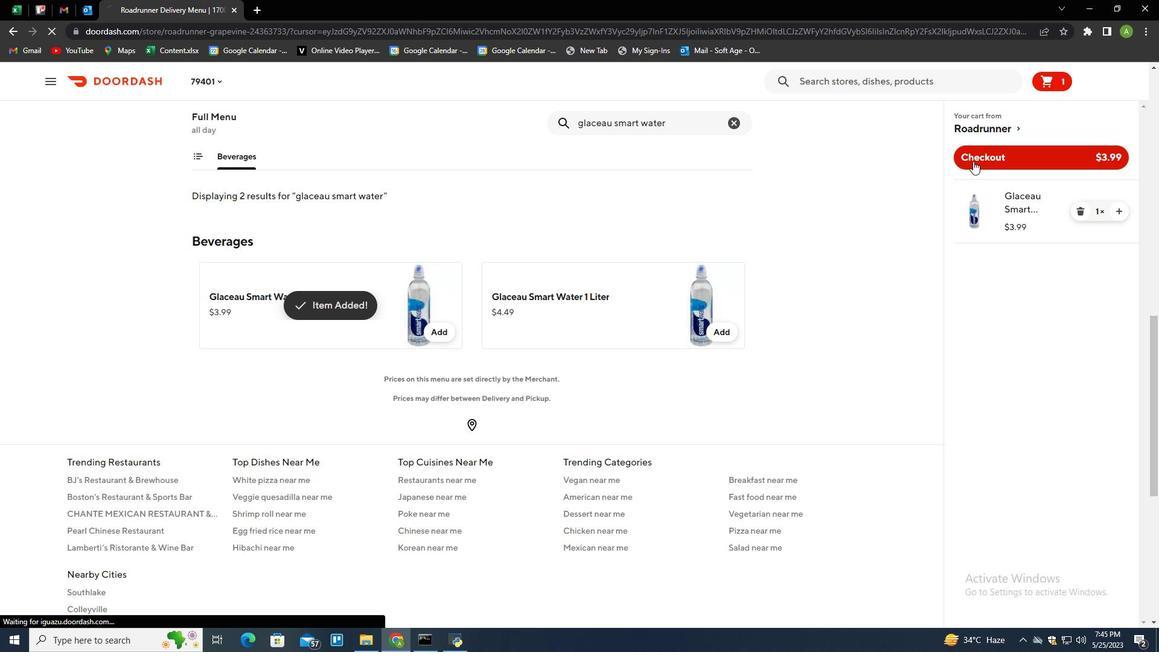 
